 Task: Display the history of a specific file.
Action: Mouse moved to (84, 134)
Screenshot: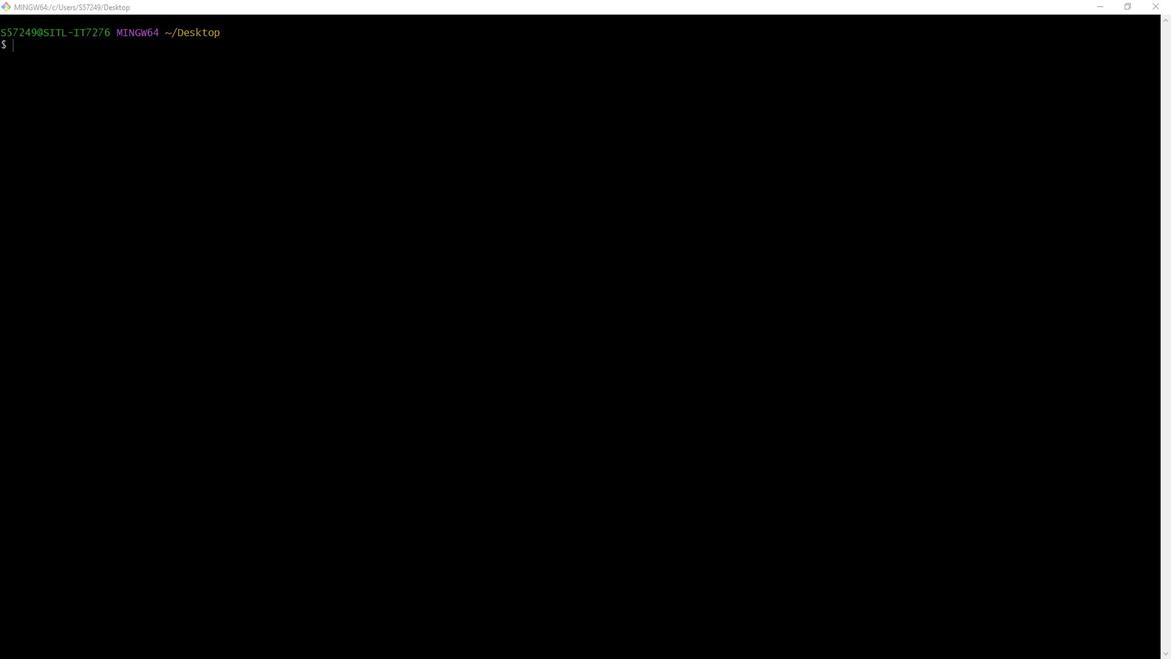 
Action: Mouse pressed left at (84, 134)
Screenshot: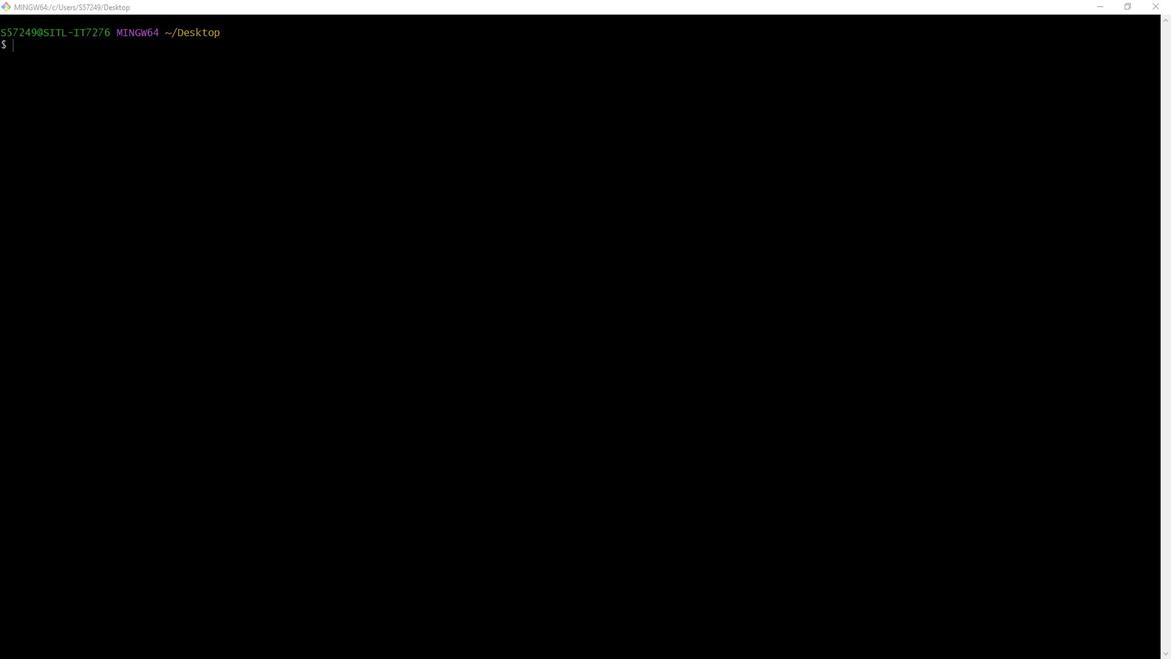 
Action: Mouse moved to (104, 51)
Screenshot: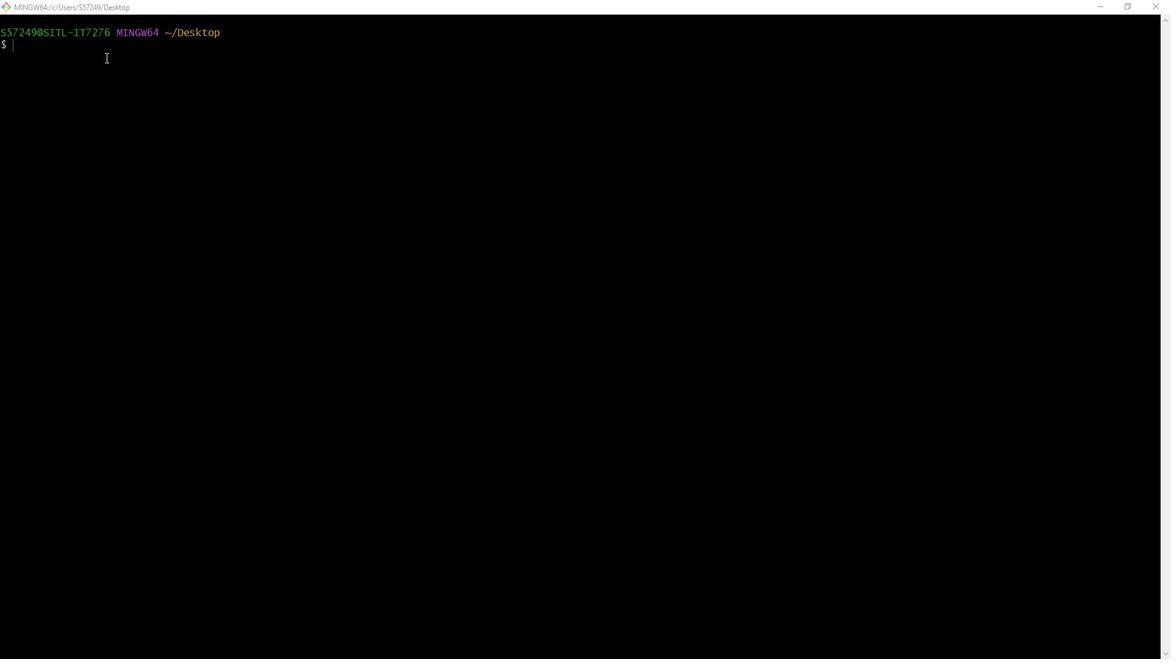 
Action: Mouse pressed left at (104, 51)
Screenshot: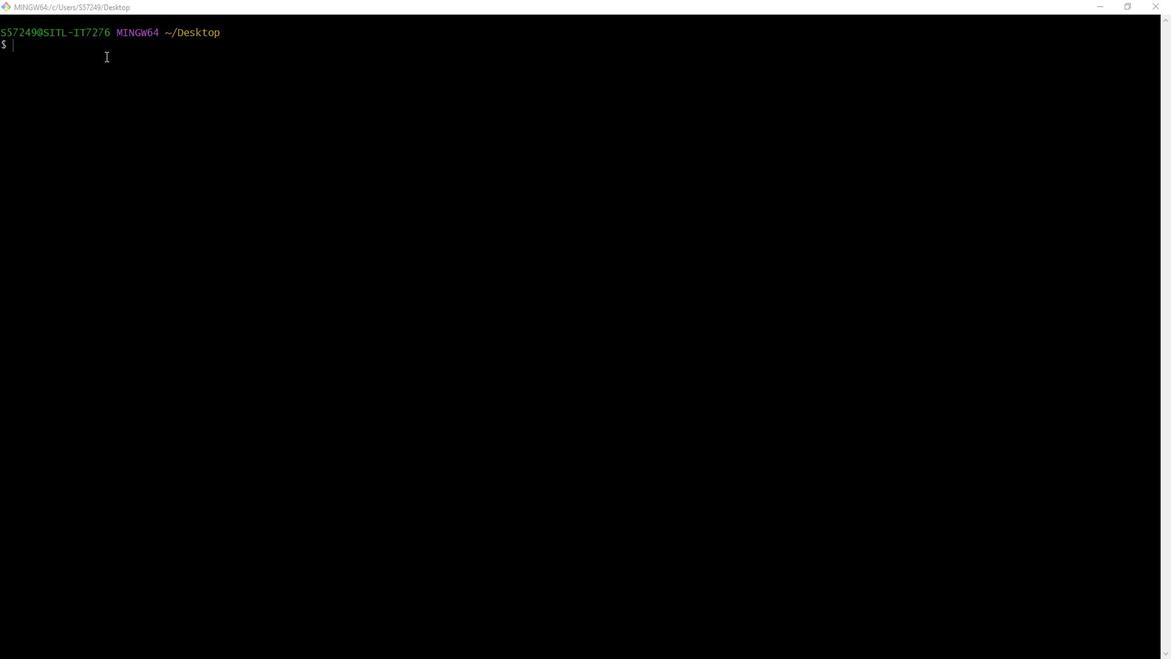 
Action: Mouse moved to (104, 51)
Screenshot: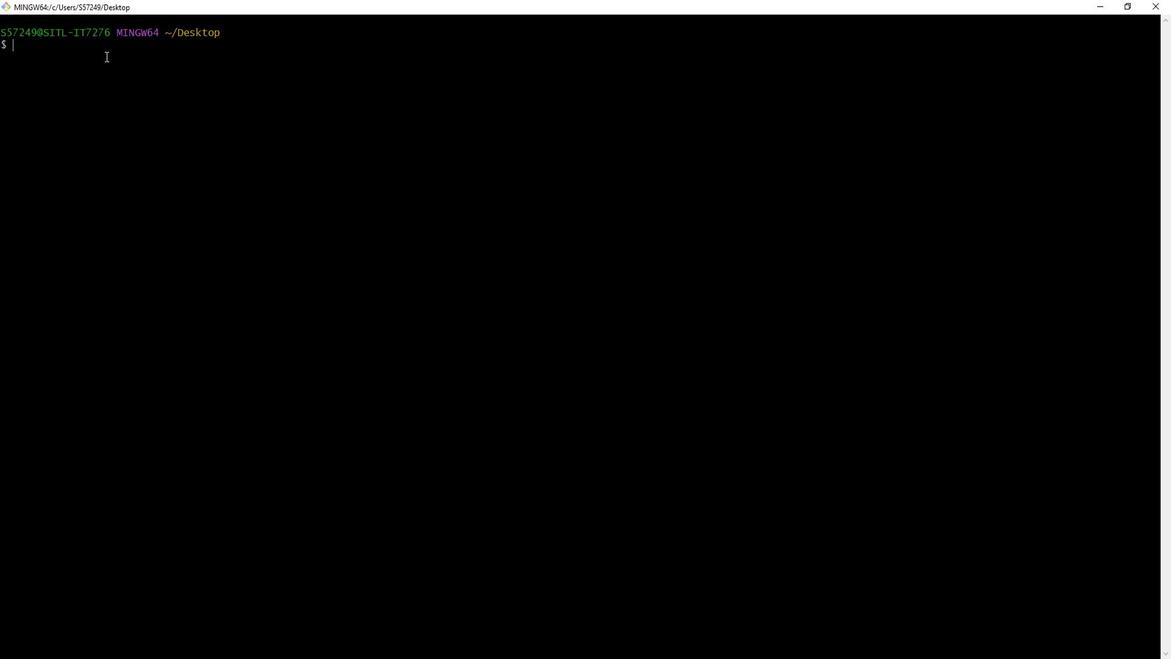 
Action: Key pressed ls<Key.enter>cd<Key.space><Key.shift><Key.shift><Key.shift>Git<Key.space><Key.enter>ls<Key.enter>git<Key.space>log<Key.space>--<Key.space>file1.txt<Key.enter>git<Key.space>log<Key.space>--<Key.space>file2.txt<Key.enter>
Screenshot: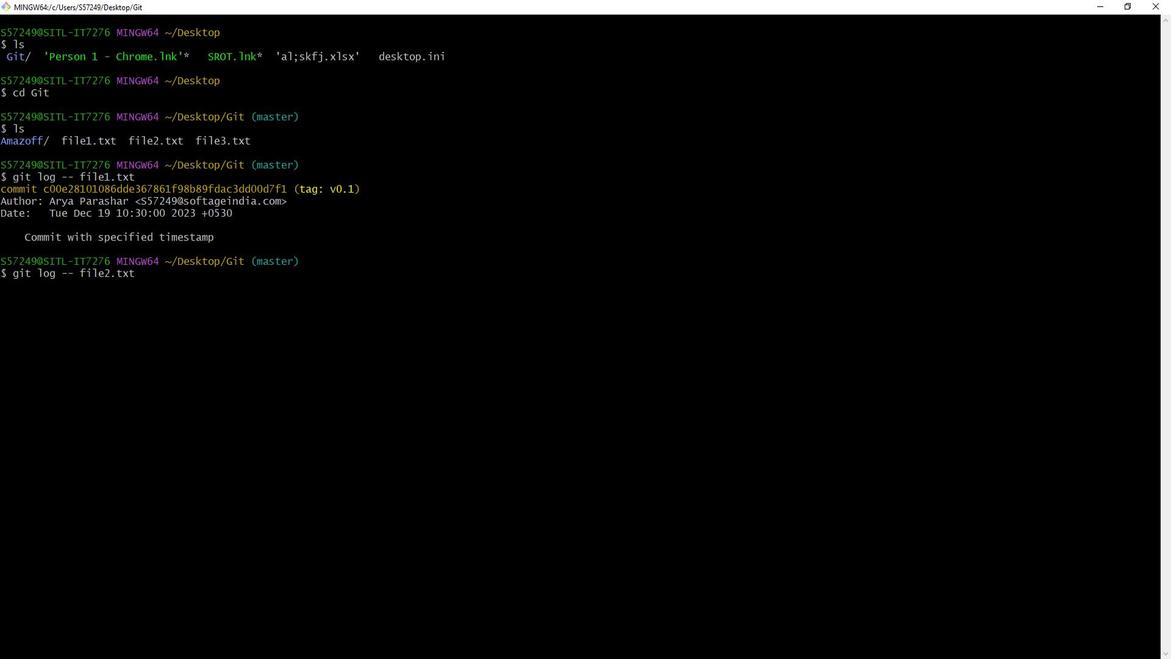 
Action: Mouse moved to (35, 132)
Screenshot: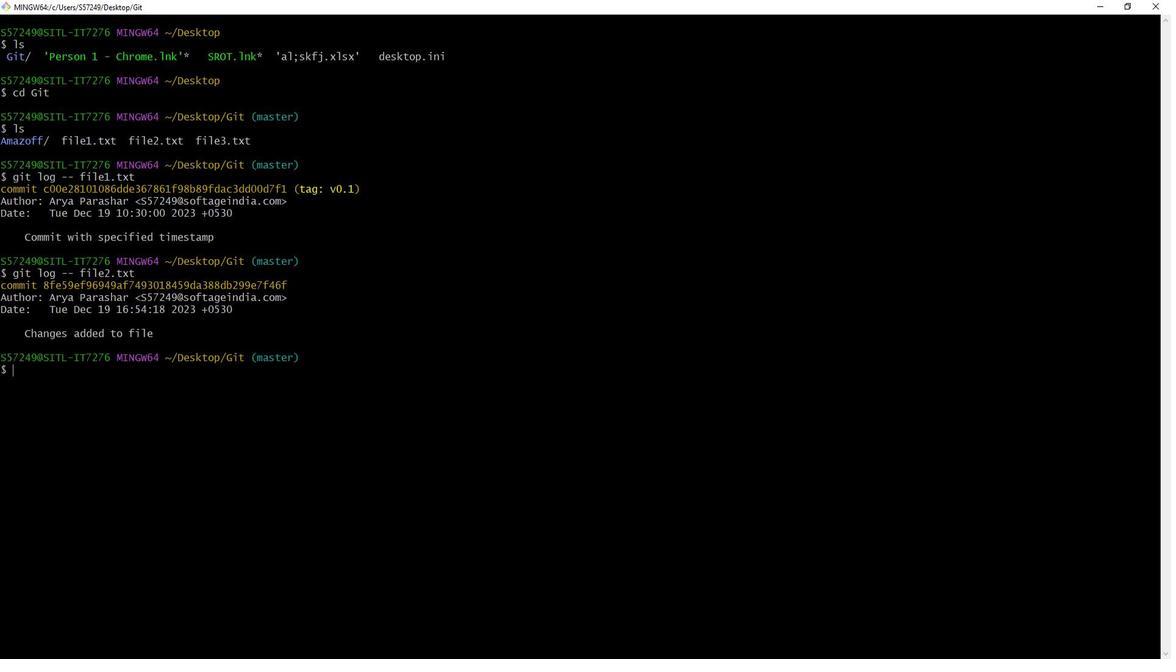 
